 Task: Enable the option "Enable transparency effects" for the skinnable interface.
Action: Mouse moved to (130, 15)
Screenshot: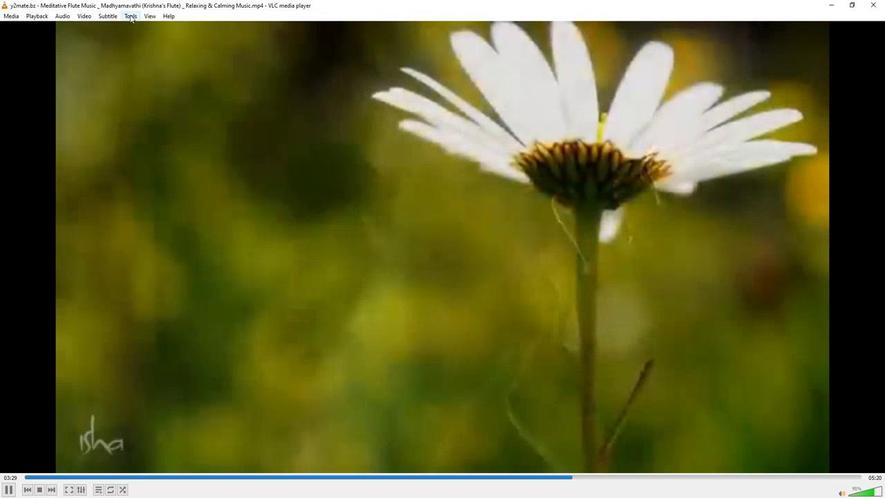 
Action: Mouse pressed left at (130, 15)
Screenshot: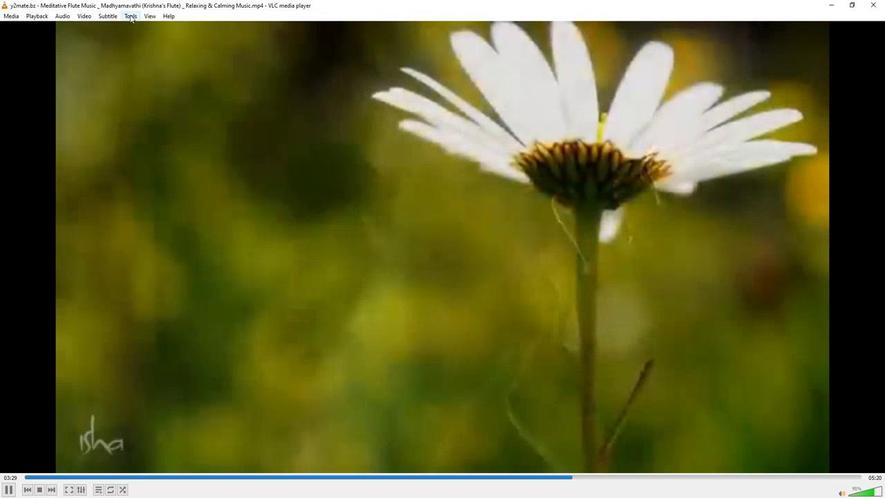 
Action: Mouse moved to (155, 127)
Screenshot: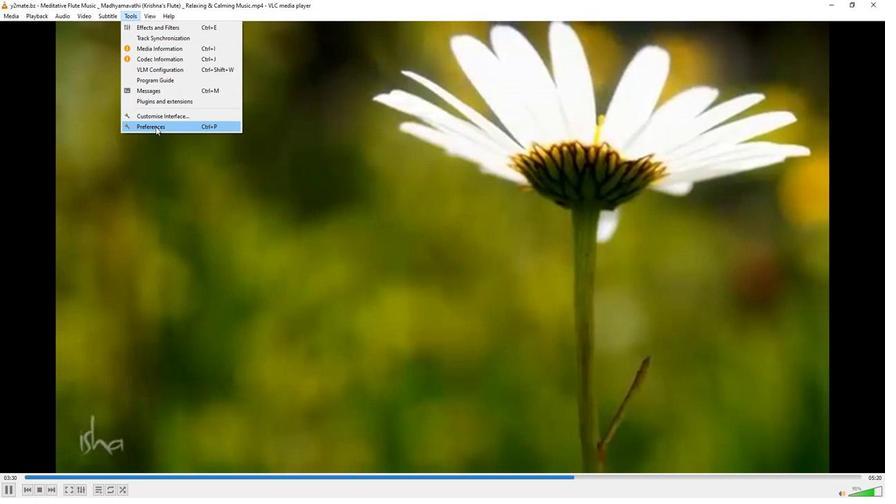 
Action: Mouse pressed left at (155, 127)
Screenshot: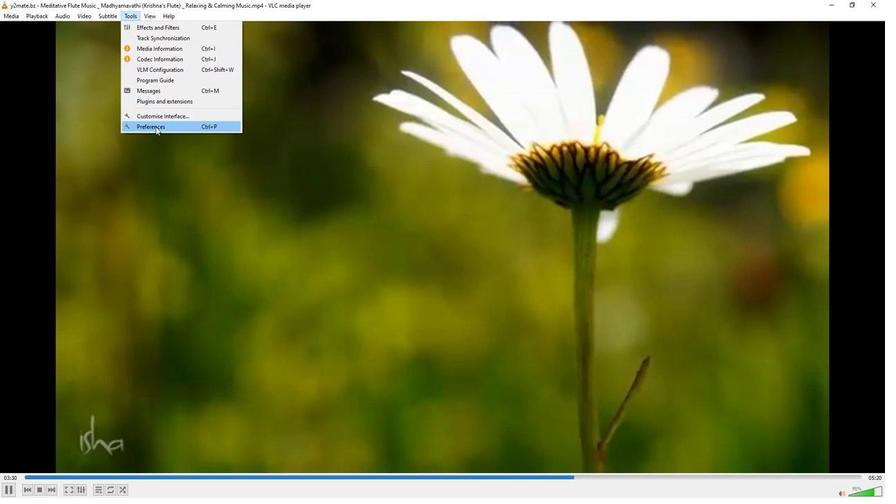 
Action: Mouse moved to (294, 405)
Screenshot: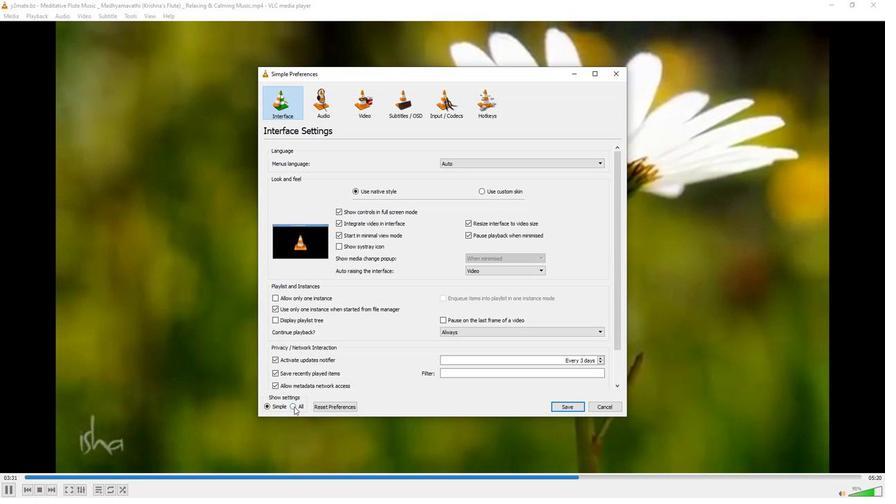 
Action: Mouse pressed left at (294, 405)
Screenshot: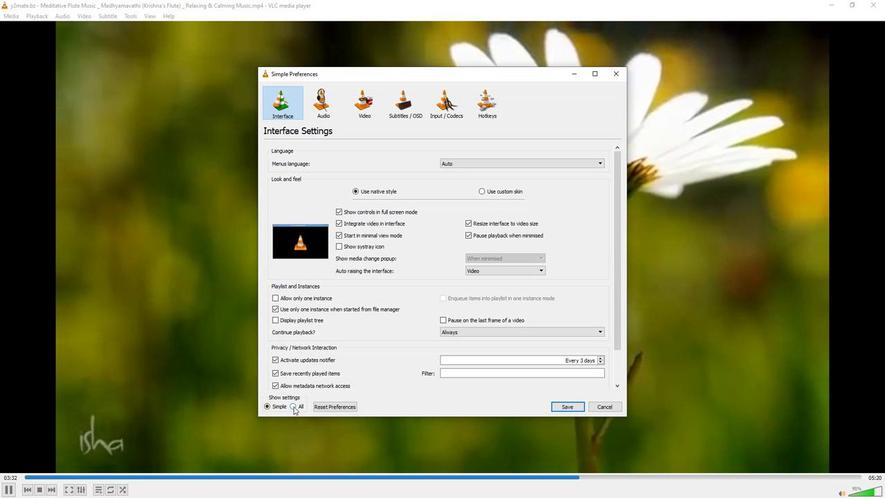
Action: Mouse moved to (281, 364)
Screenshot: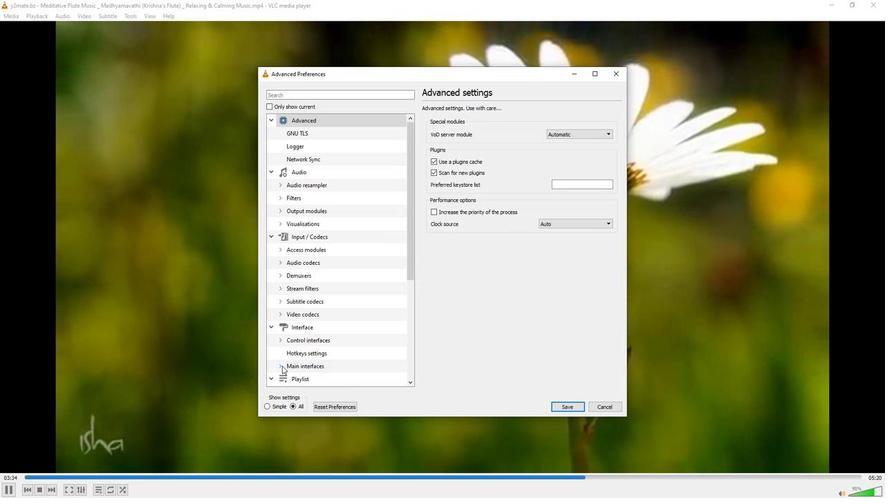
Action: Mouse pressed left at (281, 364)
Screenshot: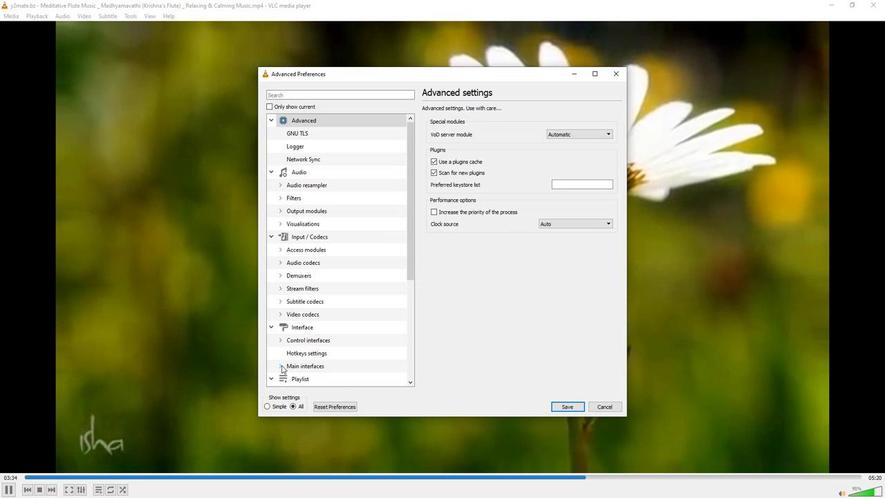 
Action: Mouse moved to (283, 353)
Screenshot: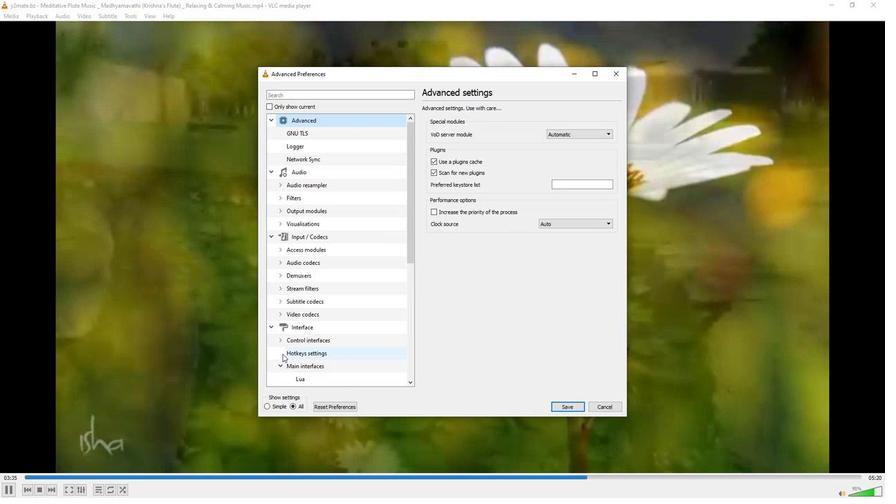 
Action: Mouse scrolled (283, 352) with delta (0, 0)
Screenshot: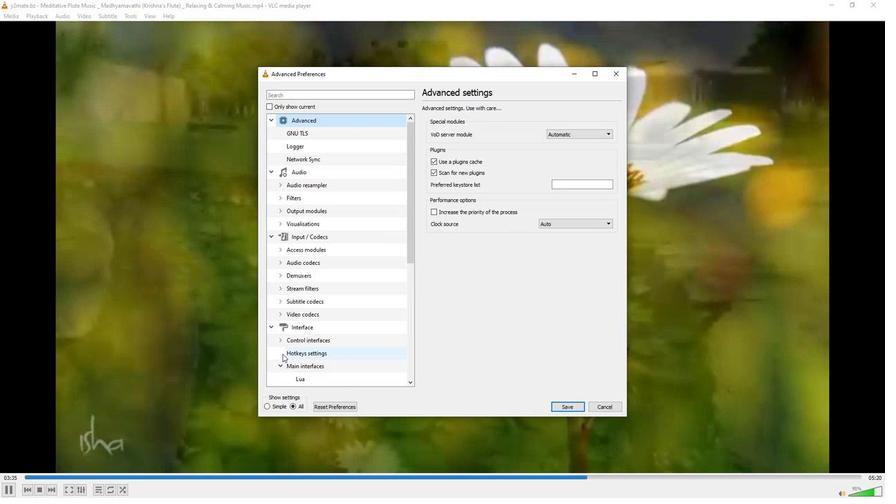 
Action: Mouse moved to (305, 377)
Screenshot: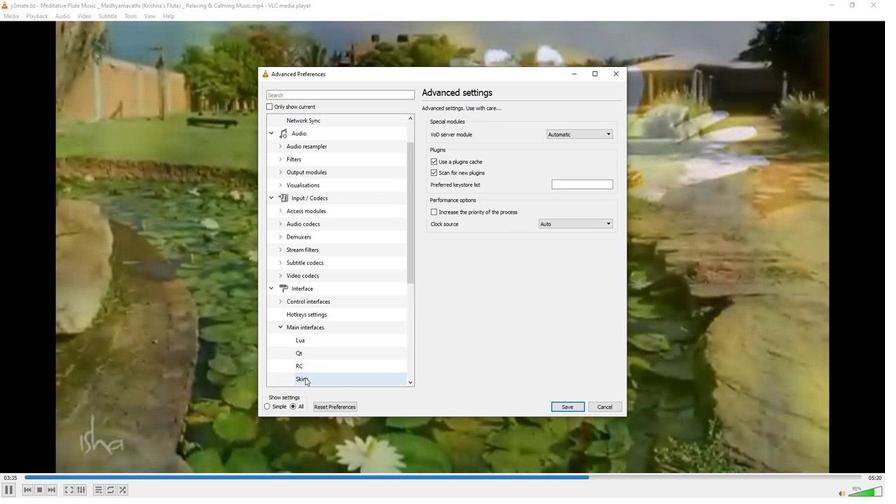 
Action: Mouse pressed left at (305, 377)
Screenshot: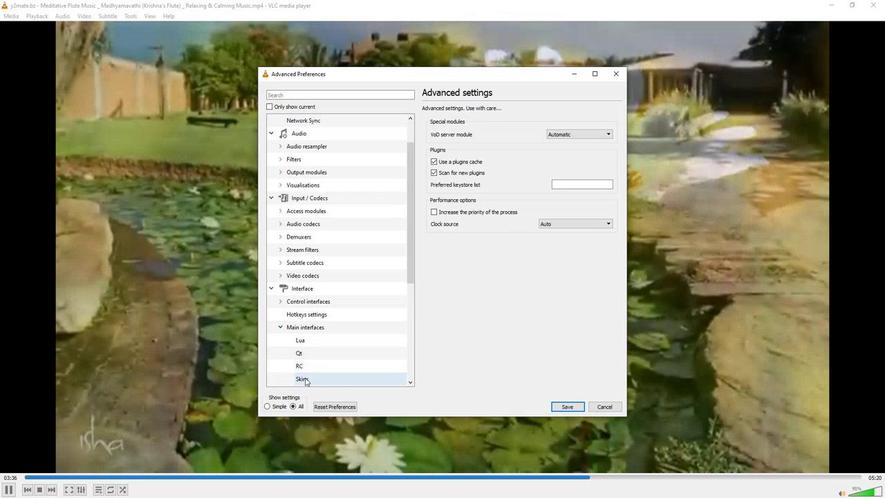 
Action: Mouse moved to (429, 157)
Screenshot: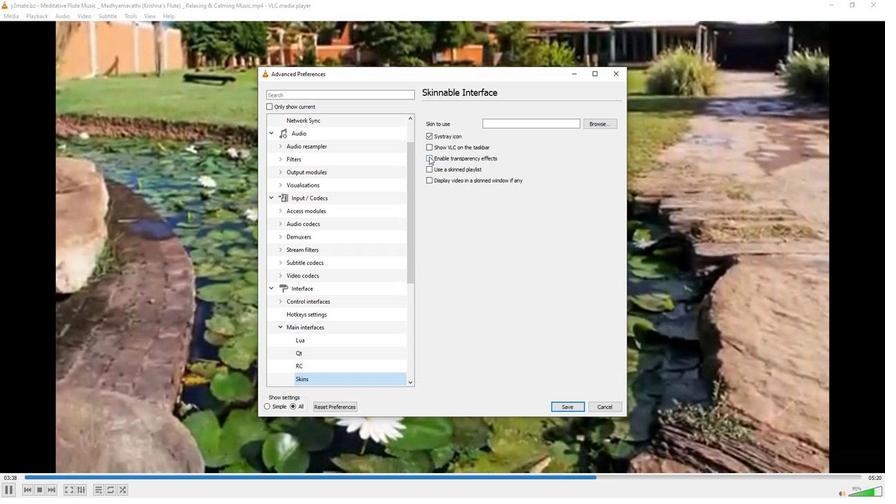 
Action: Mouse pressed left at (429, 157)
Screenshot: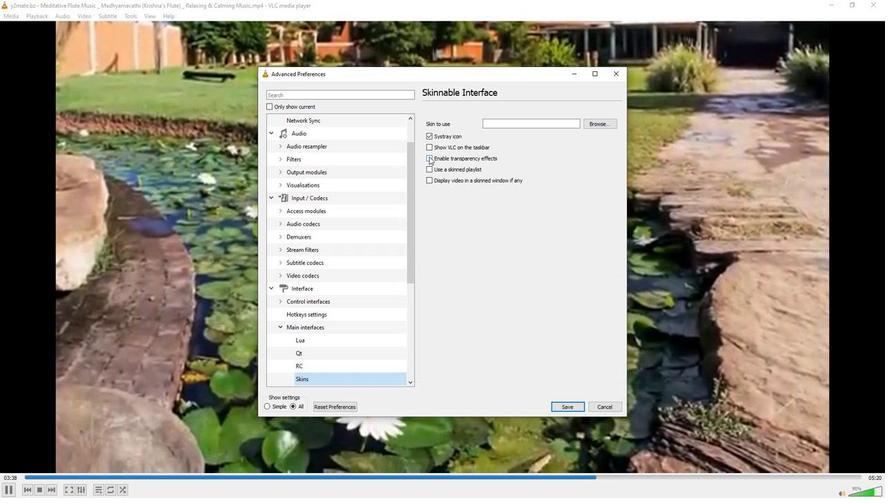 
Action: Mouse moved to (443, 233)
Screenshot: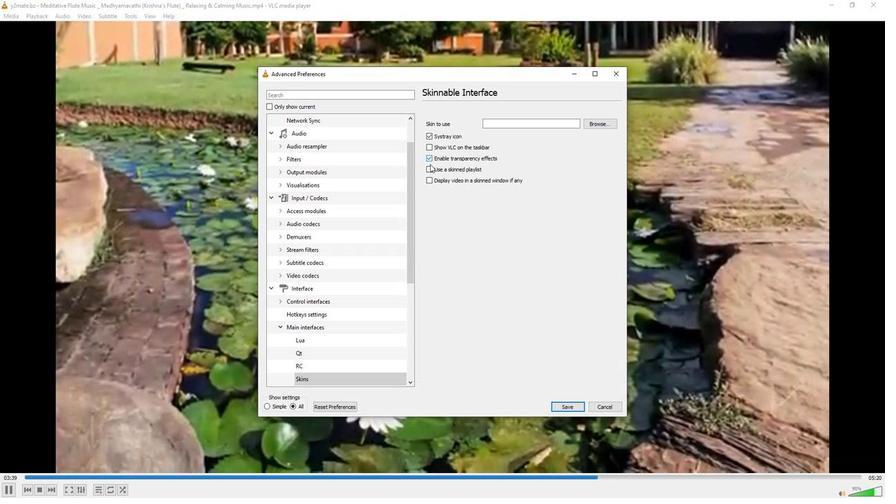 
